 Task: Filter the search "javascript" by the date pushed "200".
Action: Mouse moved to (864, 89)
Screenshot: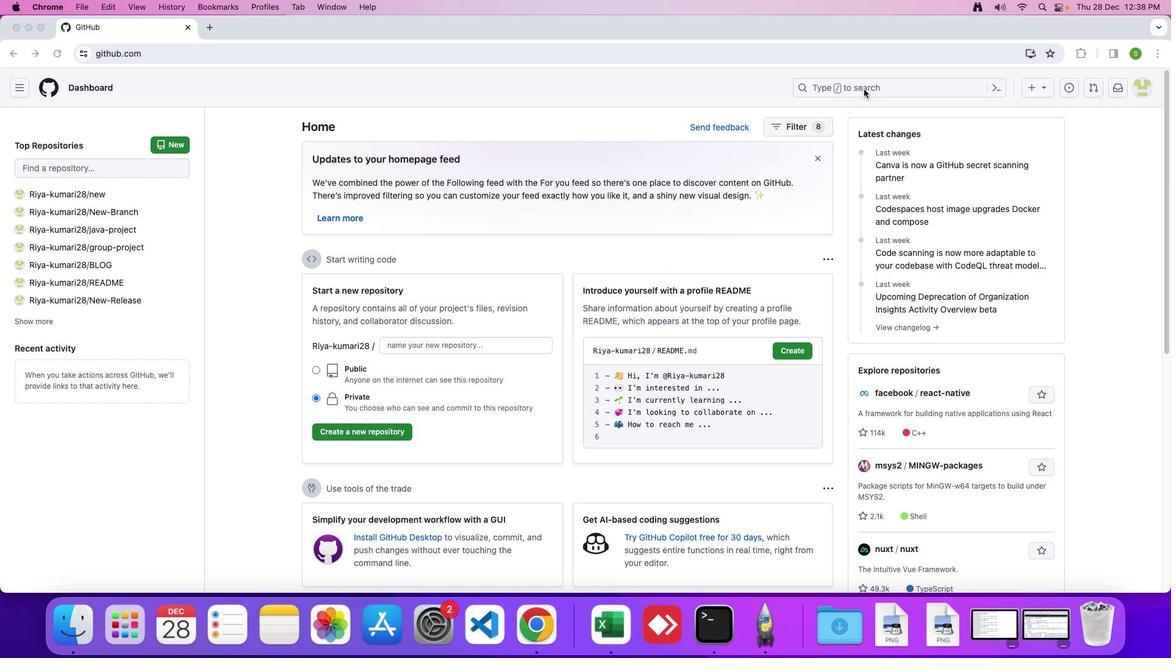 
Action: Mouse pressed left at (864, 89)
Screenshot: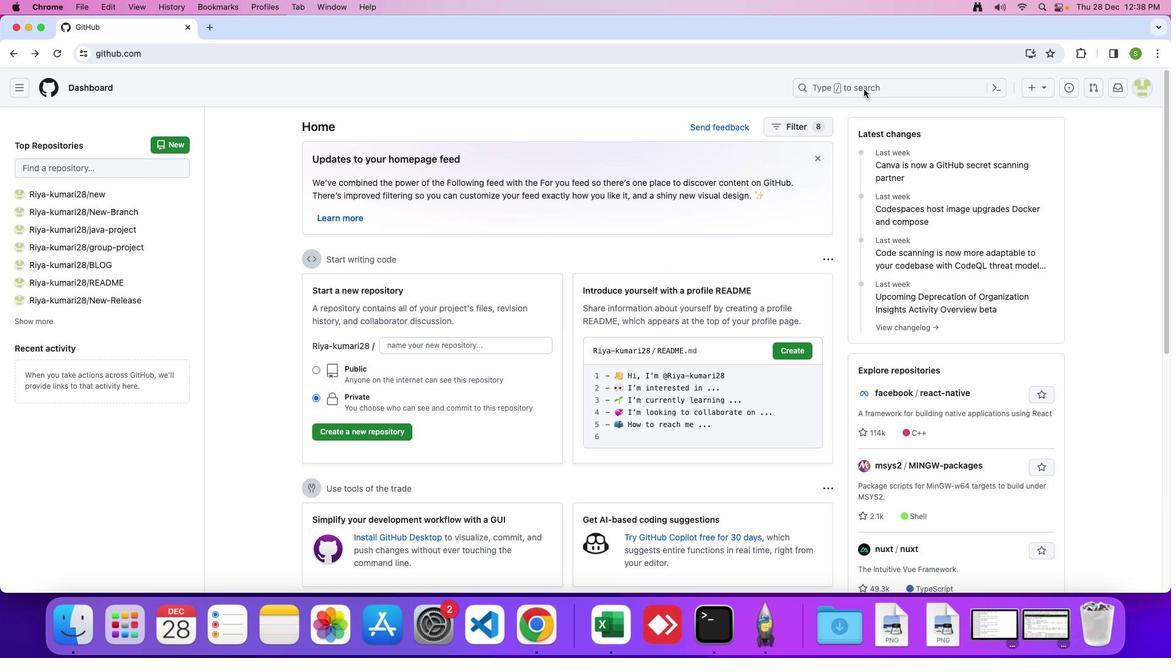 
Action: Mouse moved to (863, 89)
Screenshot: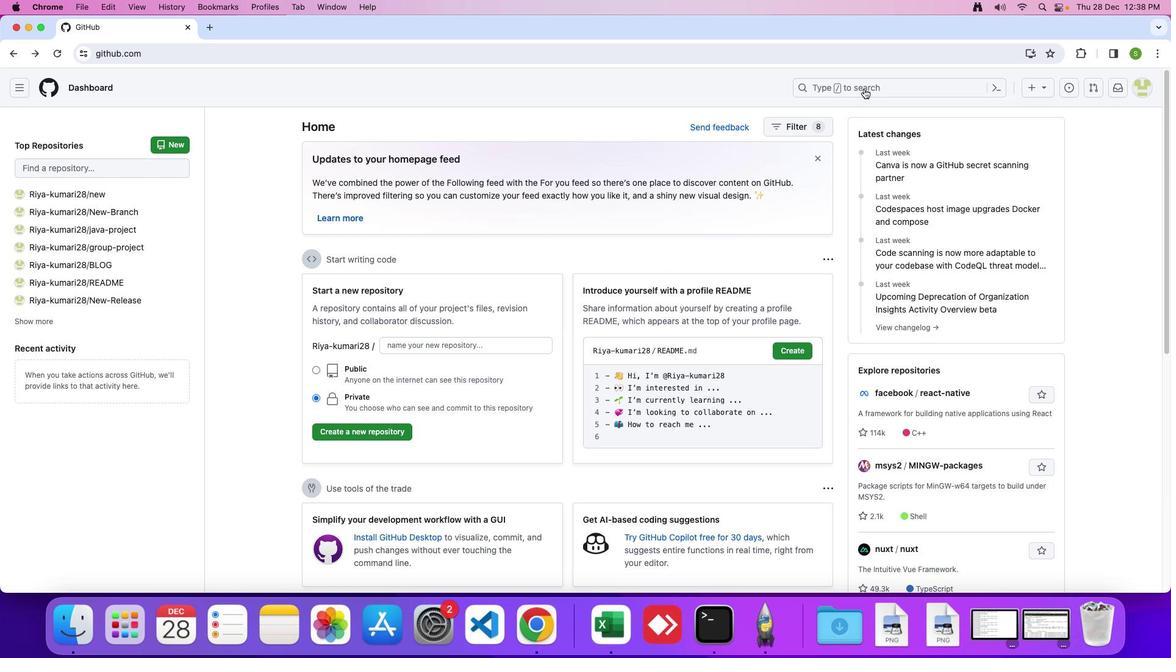 
Action: Mouse pressed left at (863, 89)
Screenshot: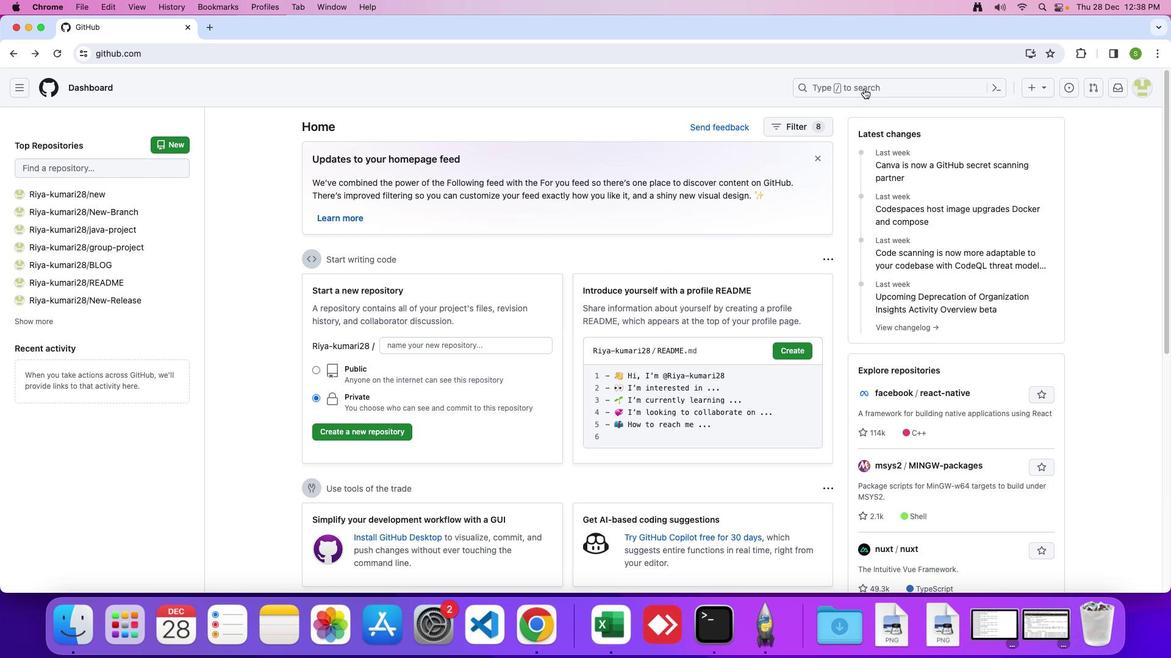 
Action: Mouse moved to (789, 88)
Screenshot: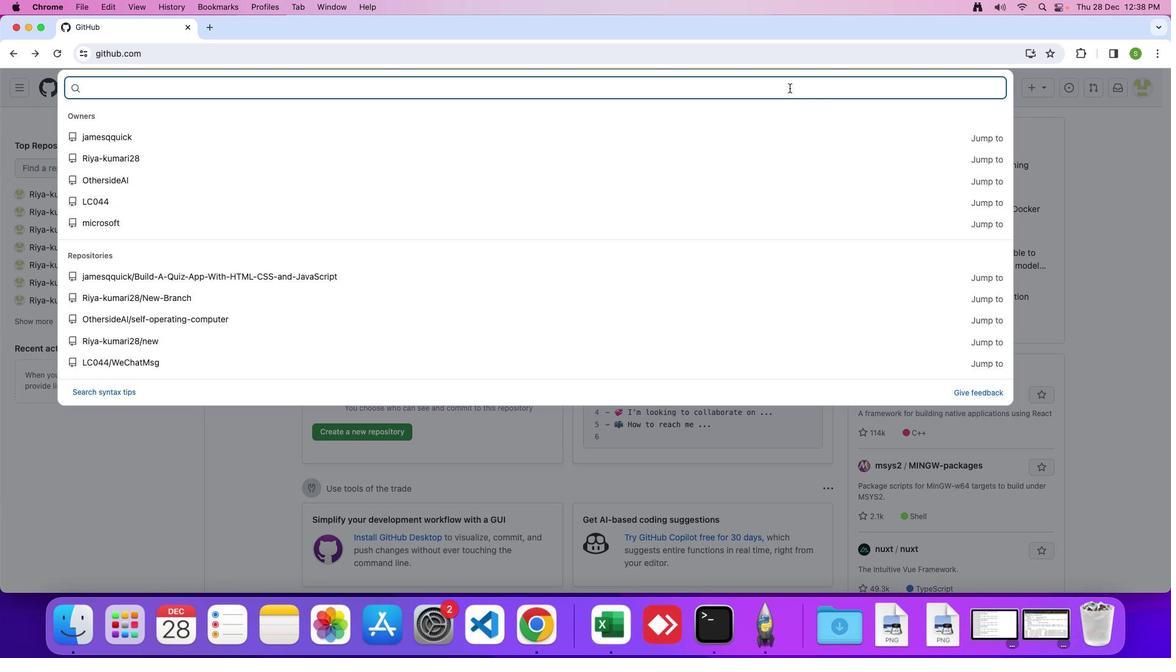 
Action: Mouse pressed left at (789, 88)
Screenshot: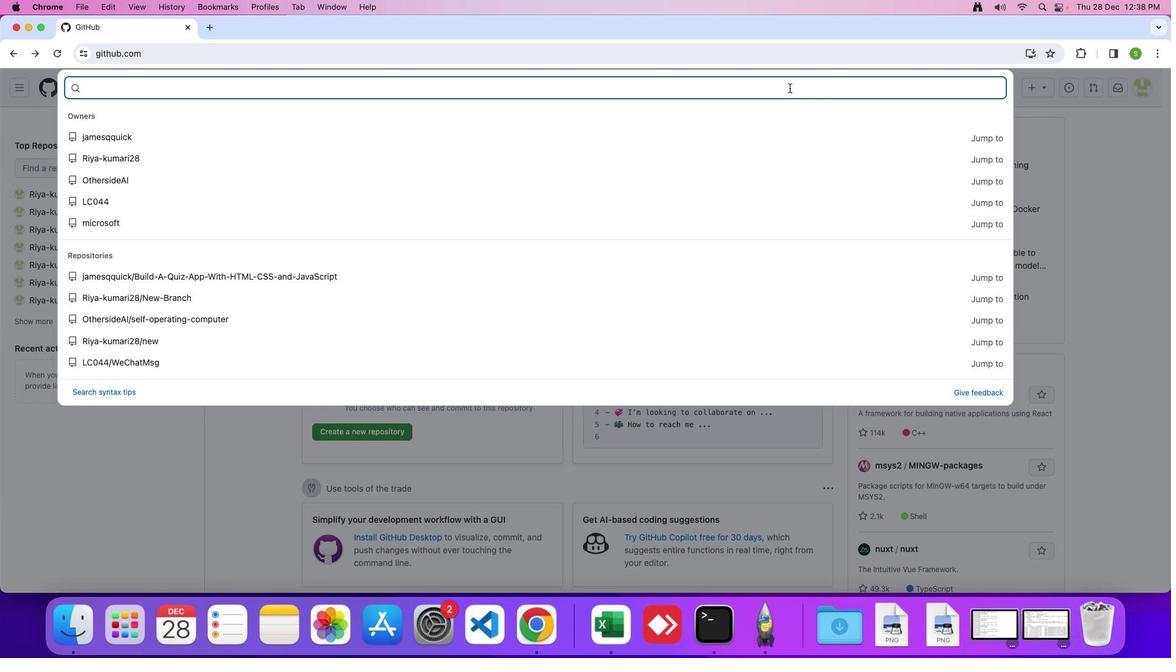 
Action: Key pressed 'J'Key.caps_lock'a''v''a''s''c''r''i''p''t'Key.enter
Screenshot: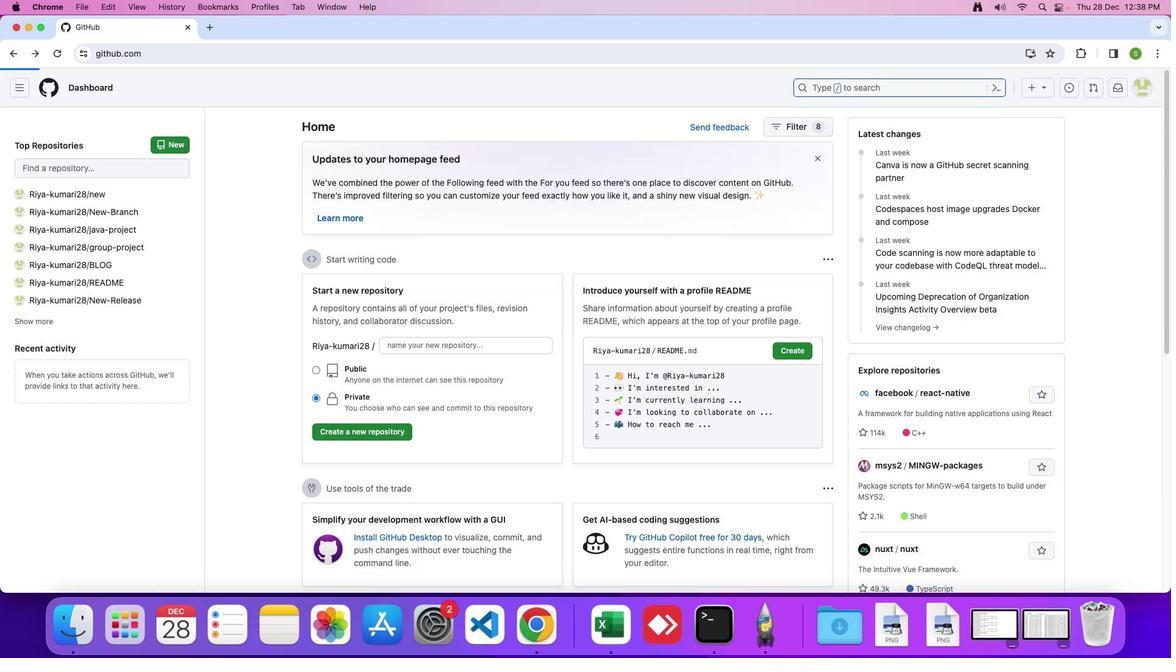 
Action: Mouse moved to (66, 363)
Screenshot: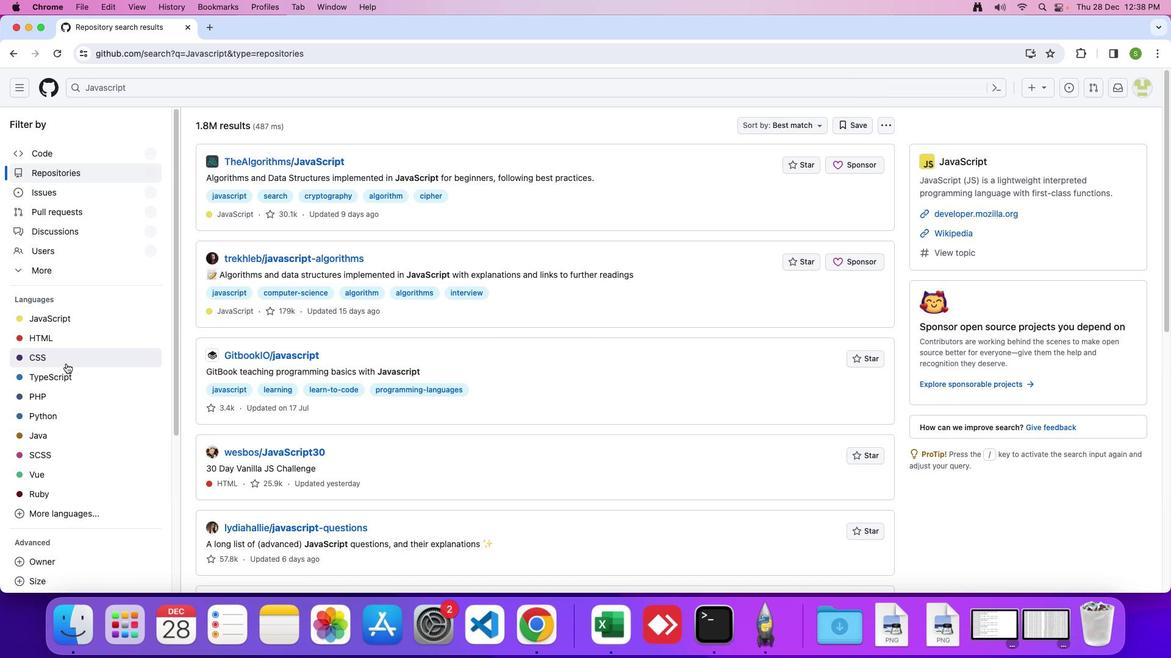 
Action: Mouse scrolled (66, 363) with delta (0, 0)
Screenshot: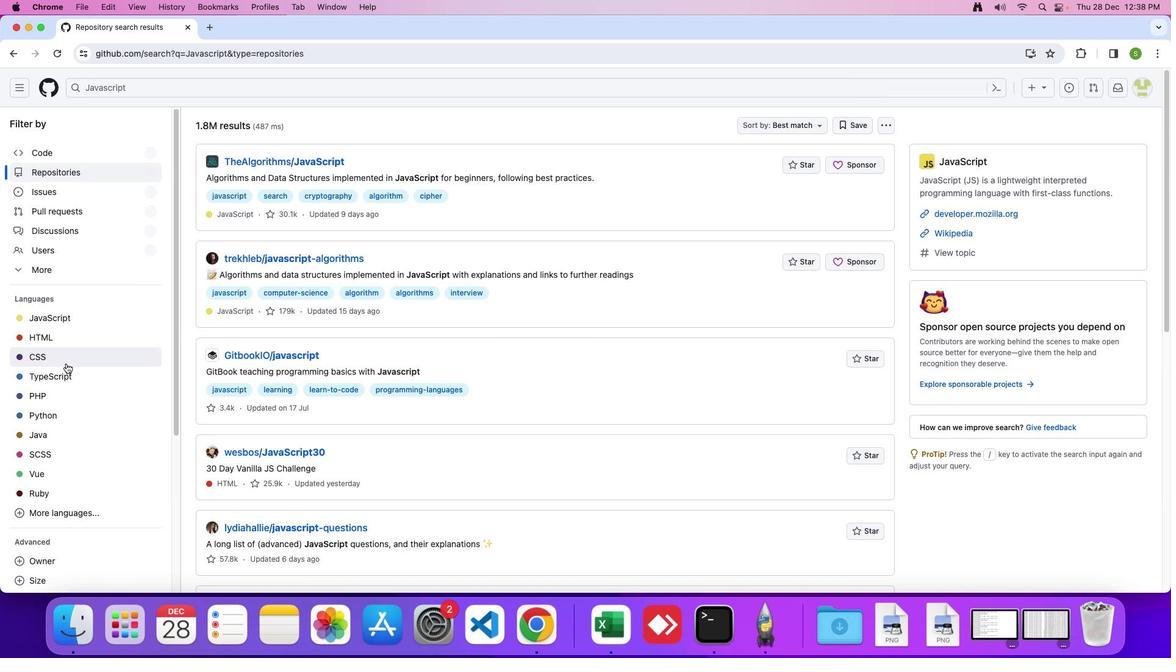 
Action: Mouse scrolled (66, 363) with delta (0, 0)
Screenshot: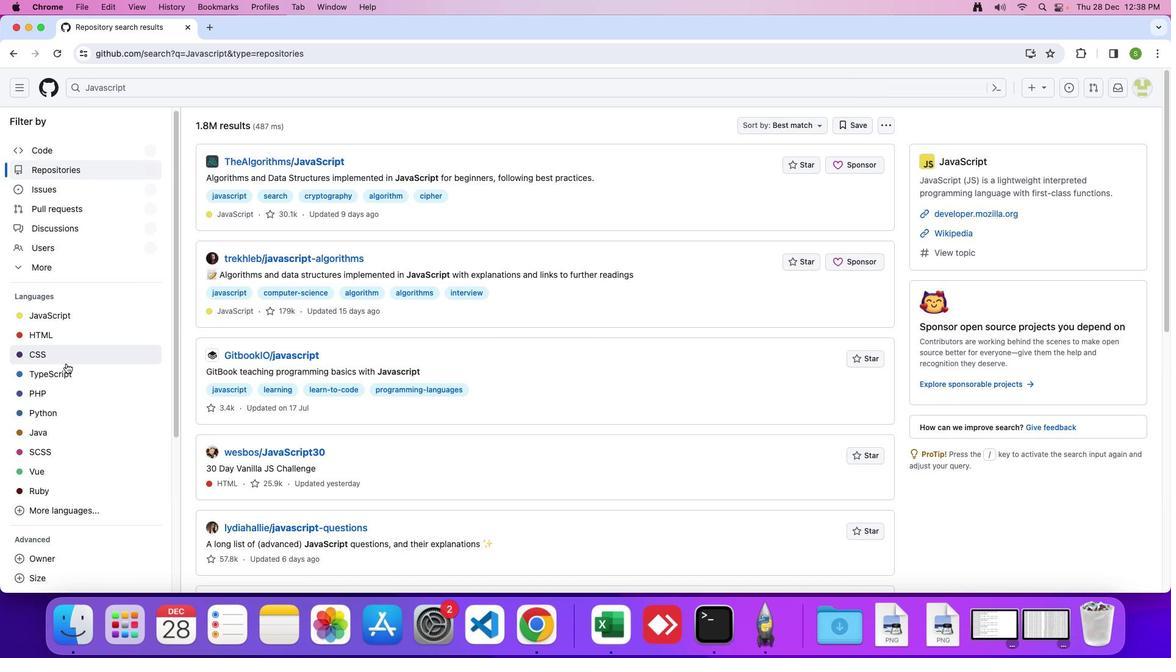 
Action: Mouse scrolled (66, 363) with delta (0, 0)
Screenshot: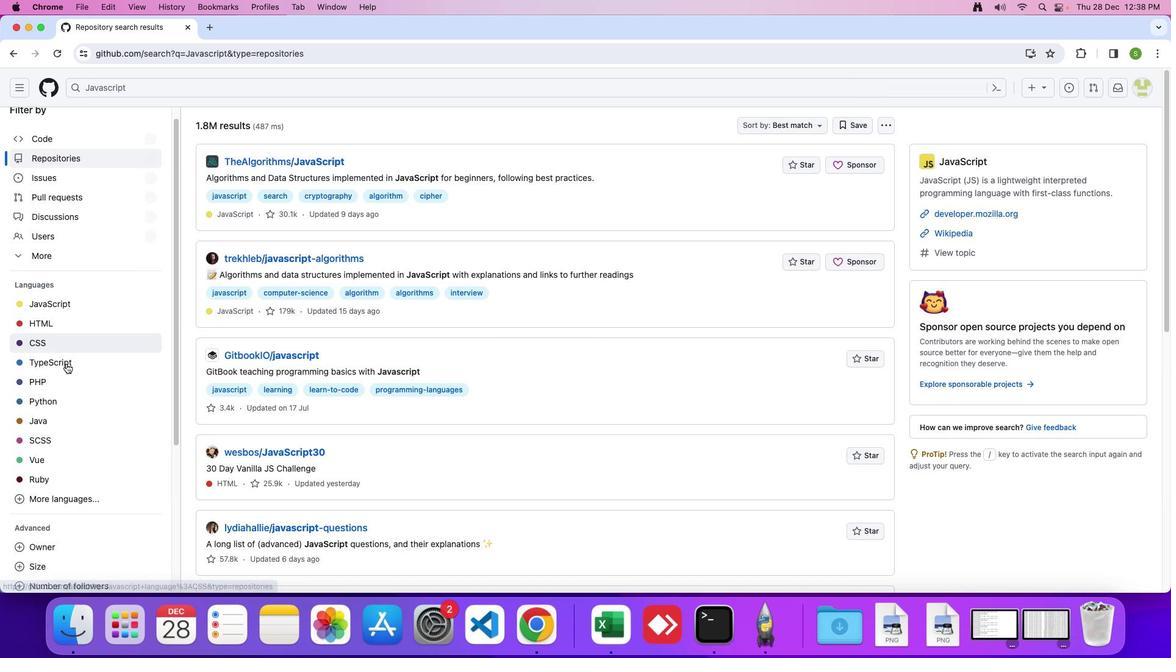 
Action: Mouse scrolled (66, 363) with delta (0, 0)
Screenshot: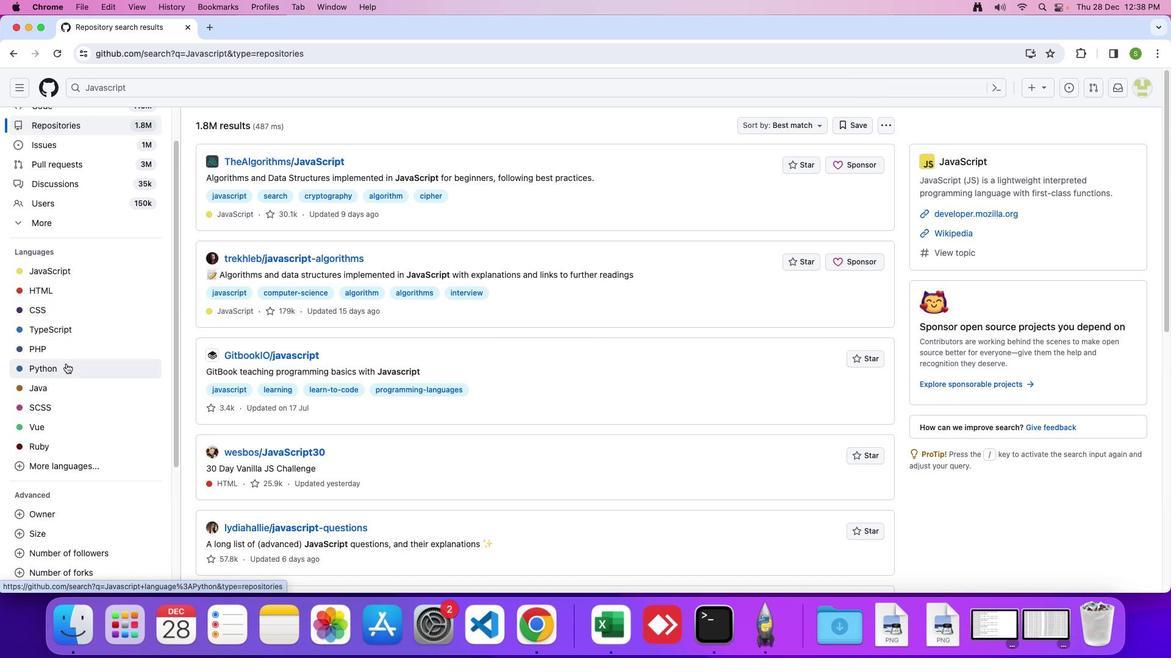
Action: Mouse scrolled (66, 363) with delta (0, 0)
Screenshot: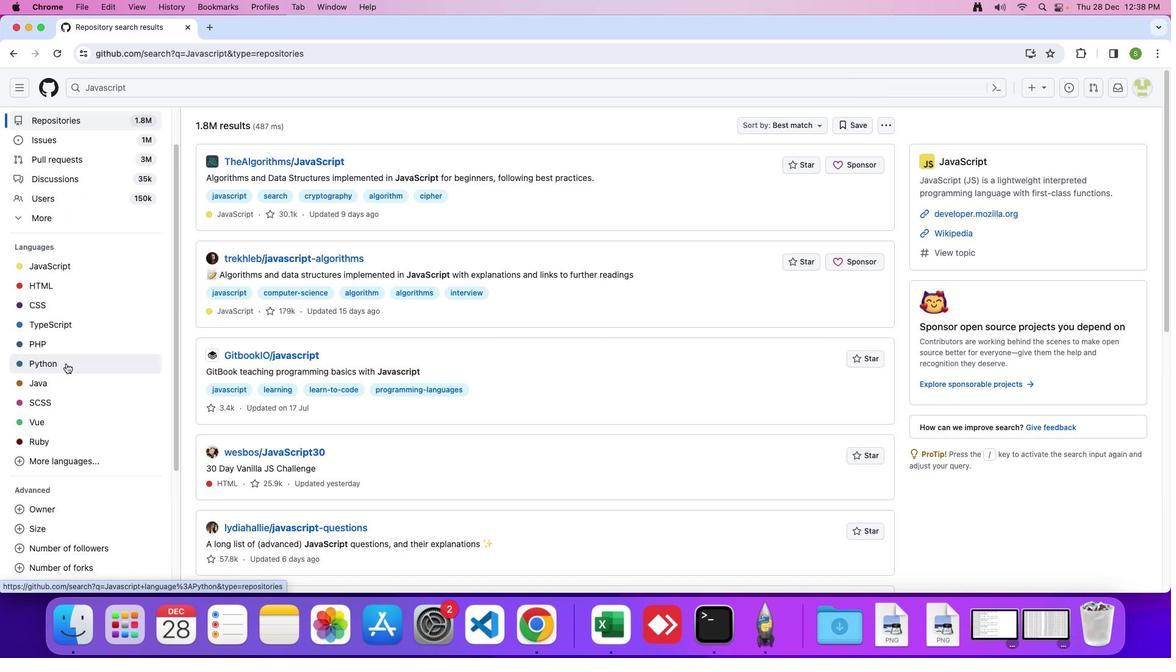 
Action: Mouse scrolled (66, 363) with delta (0, 0)
Screenshot: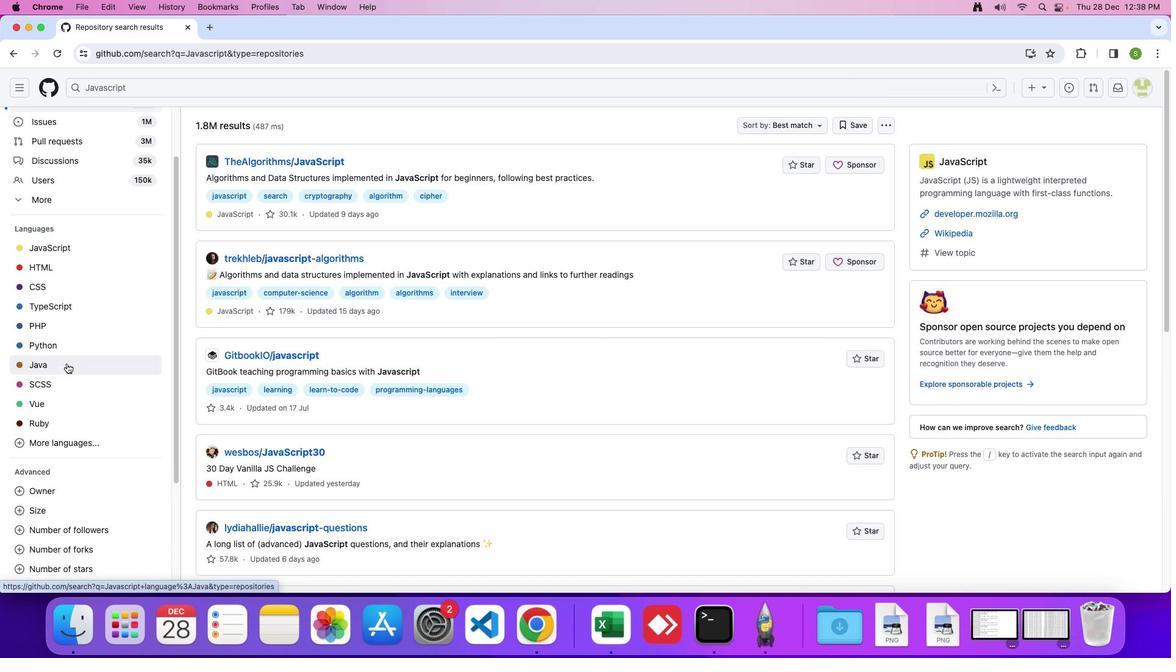 
Action: Mouse moved to (66, 363)
Screenshot: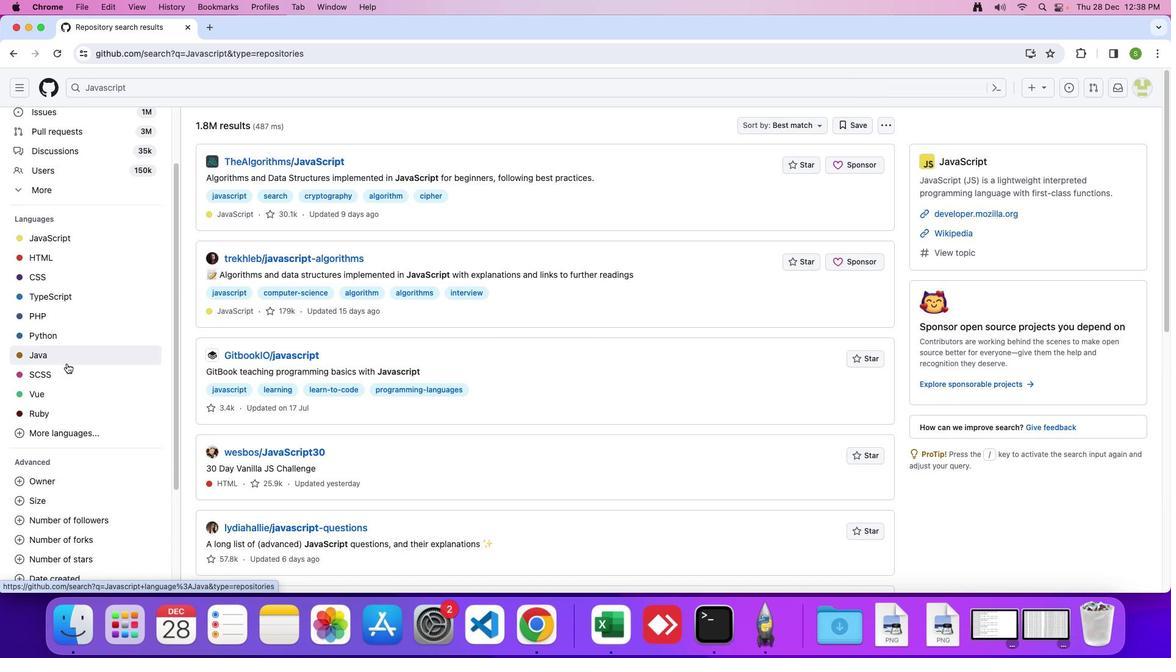 
Action: Mouse scrolled (66, 363) with delta (0, 0)
Screenshot: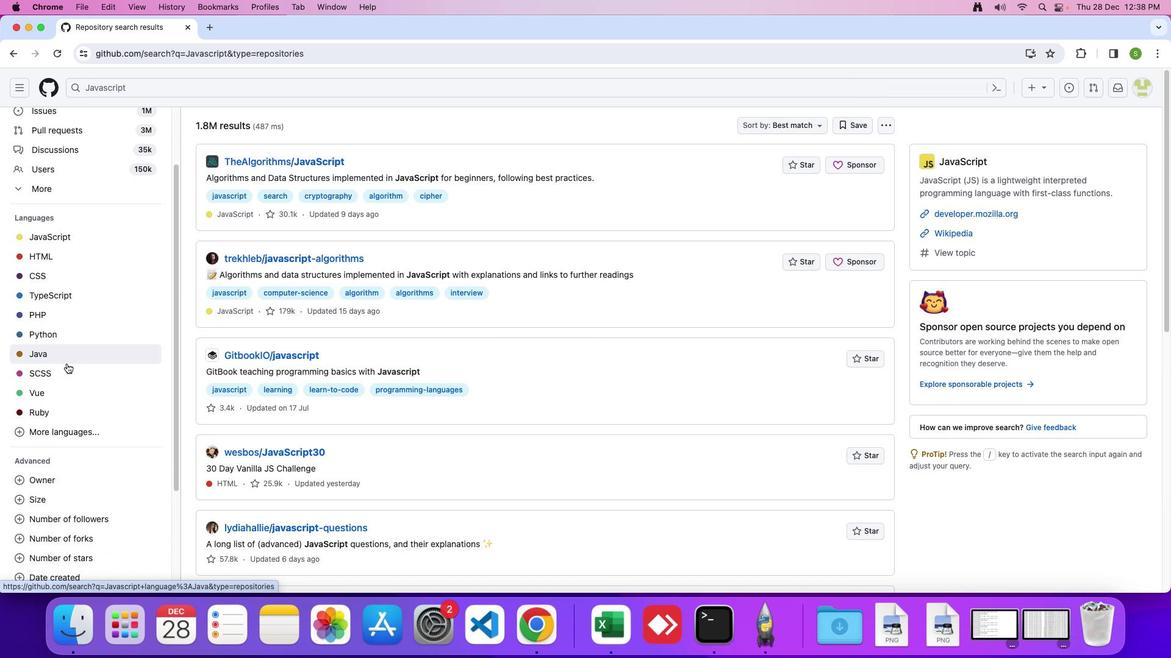 
Action: Mouse scrolled (66, 363) with delta (0, 0)
Screenshot: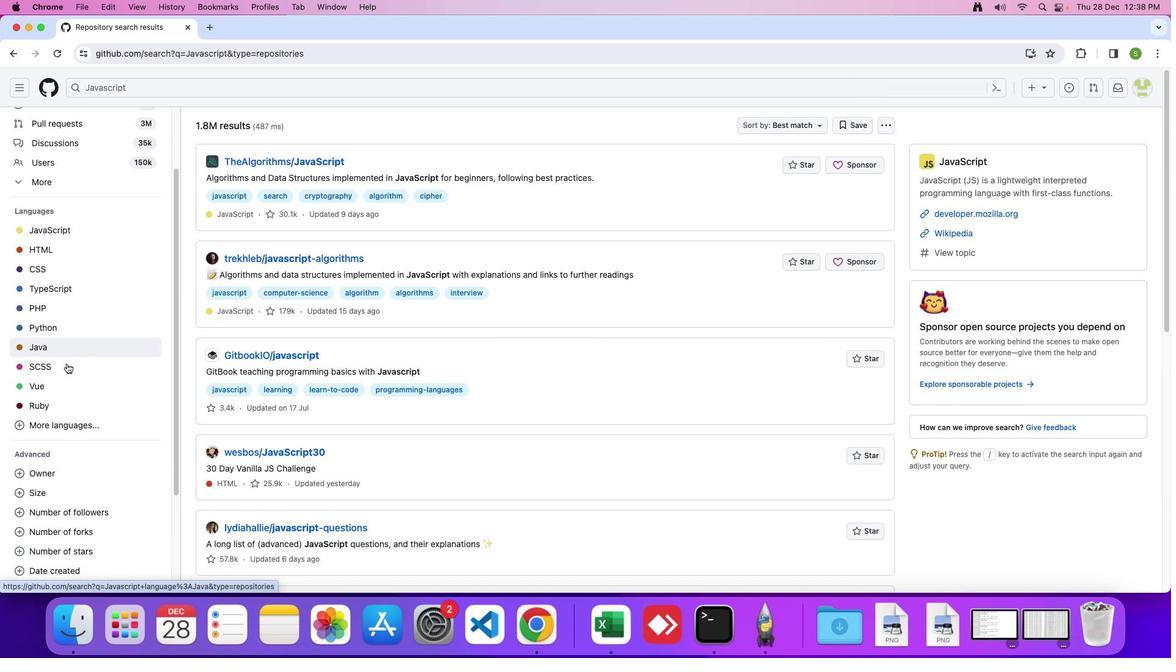 
Action: Mouse moved to (66, 363)
Screenshot: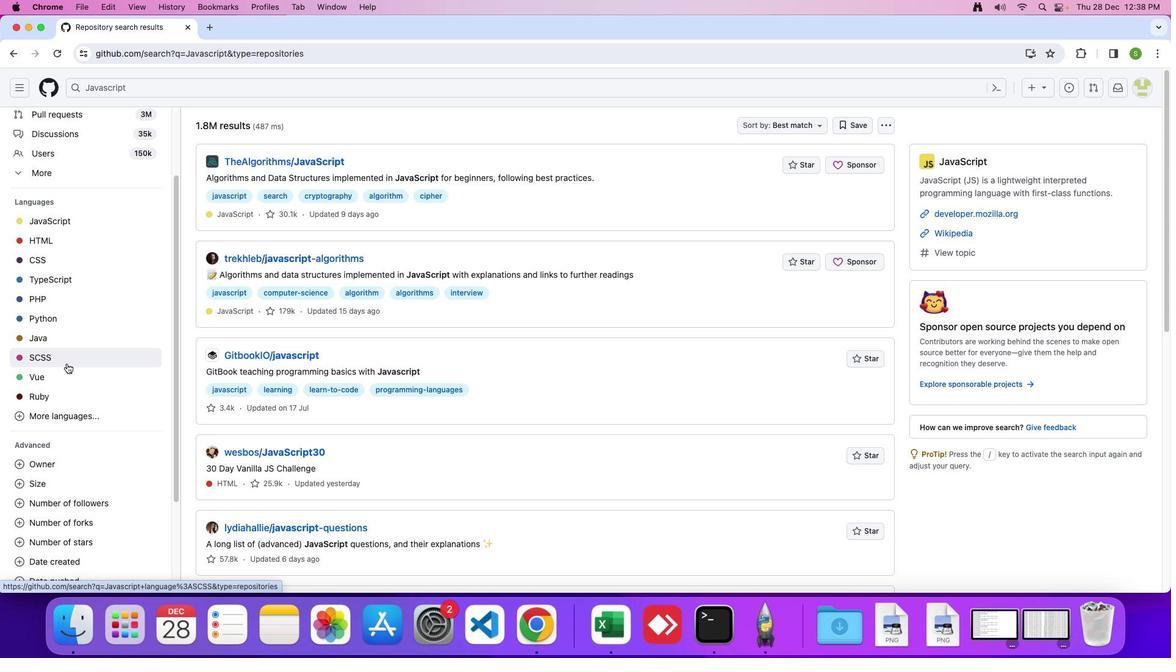 
Action: Mouse scrolled (66, 363) with delta (0, 0)
Screenshot: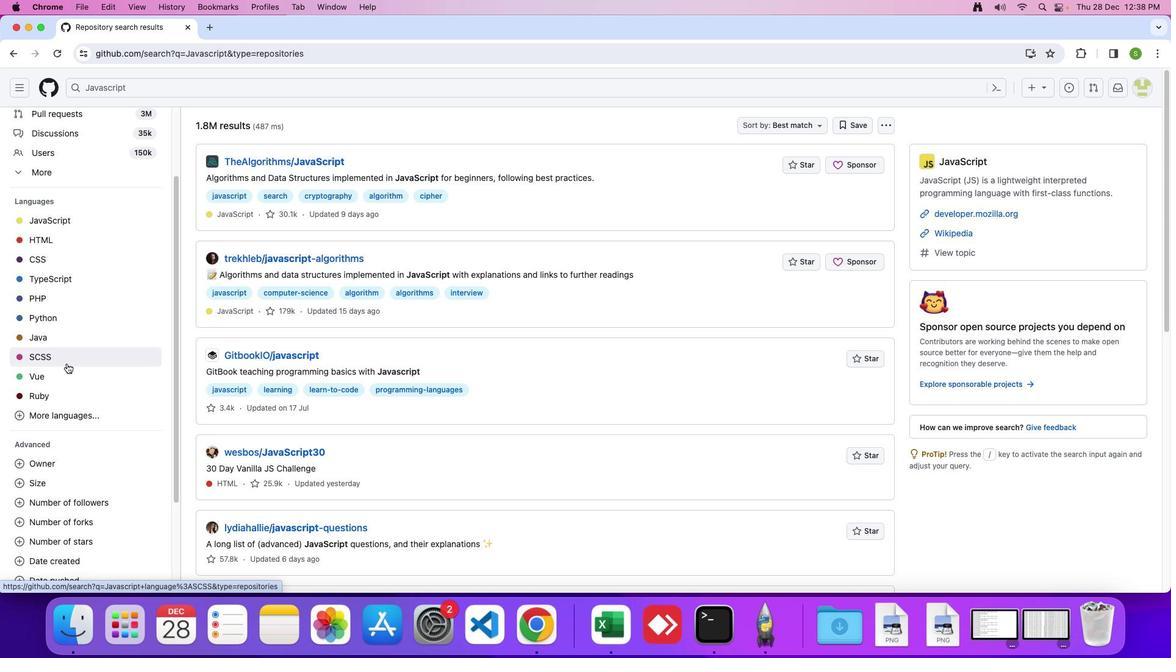 
Action: Mouse scrolled (66, 363) with delta (0, 0)
Screenshot: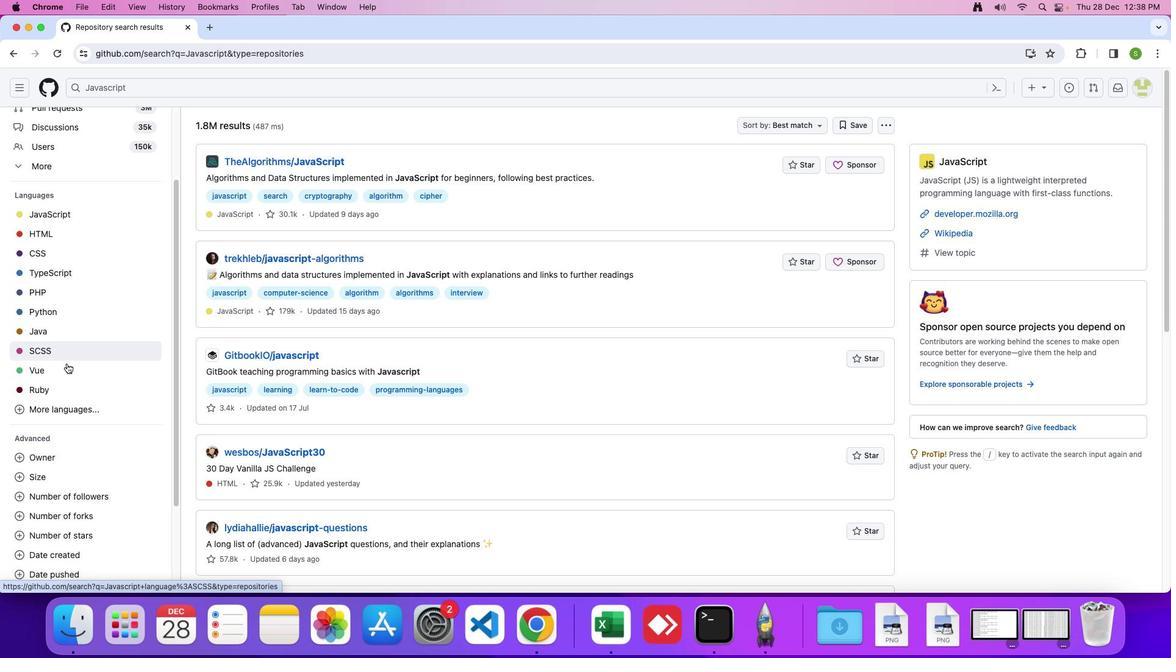 
Action: Mouse scrolled (66, 363) with delta (0, 0)
Screenshot: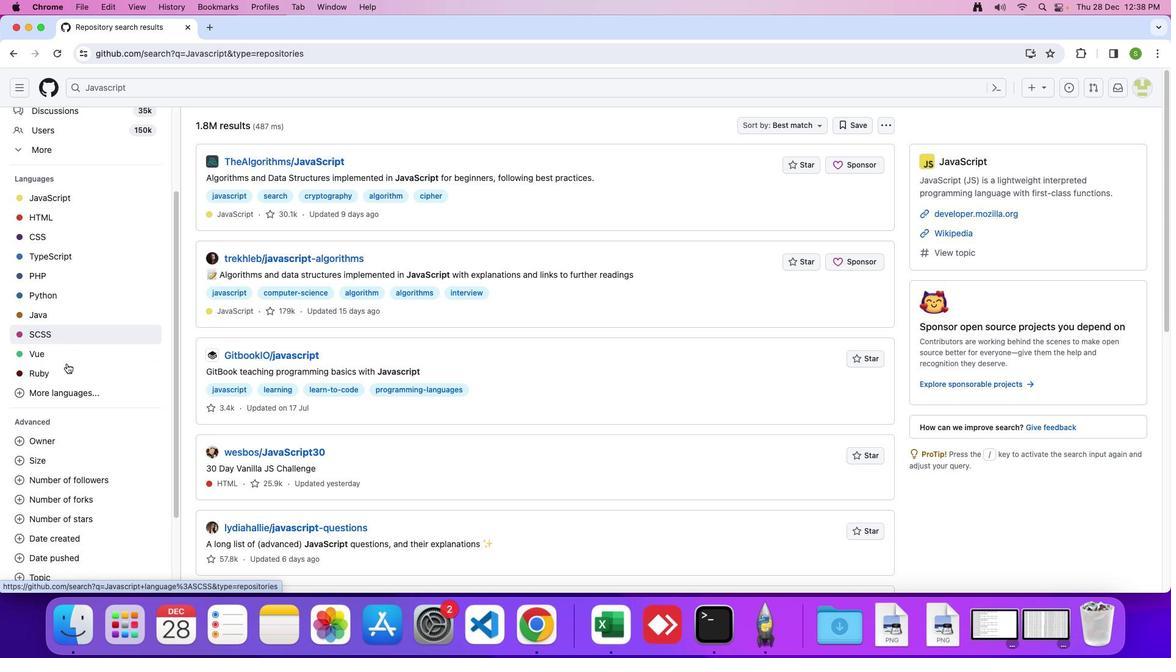 
Action: Mouse scrolled (66, 363) with delta (0, 0)
Screenshot: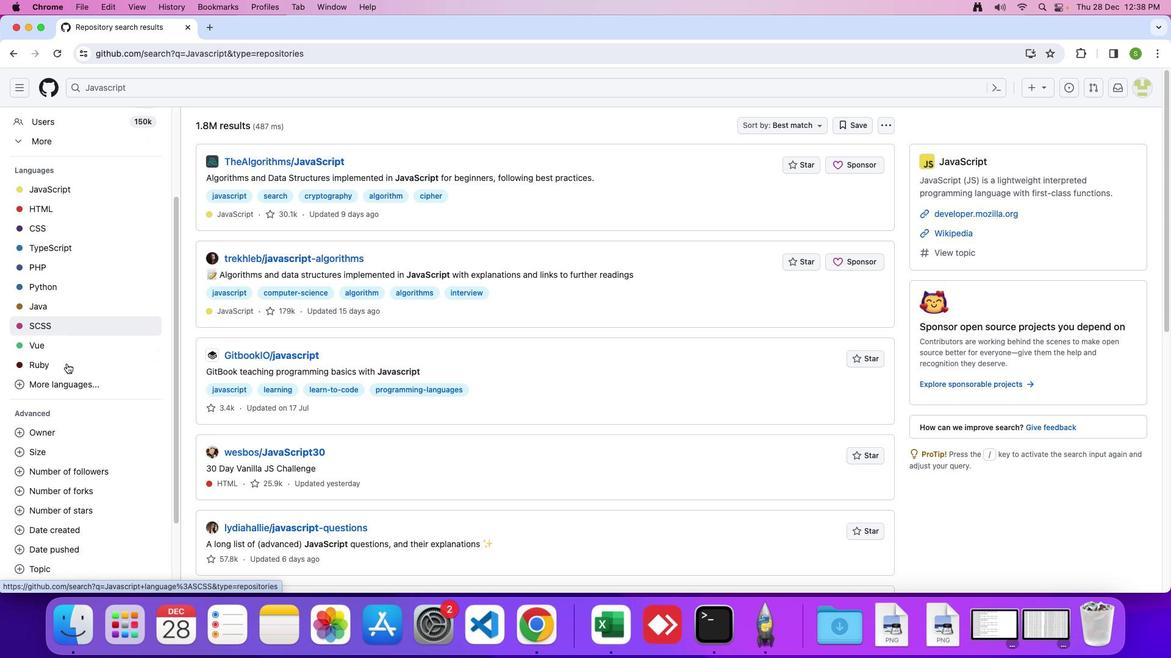 
Action: Mouse scrolled (66, 363) with delta (0, -1)
Screenshot: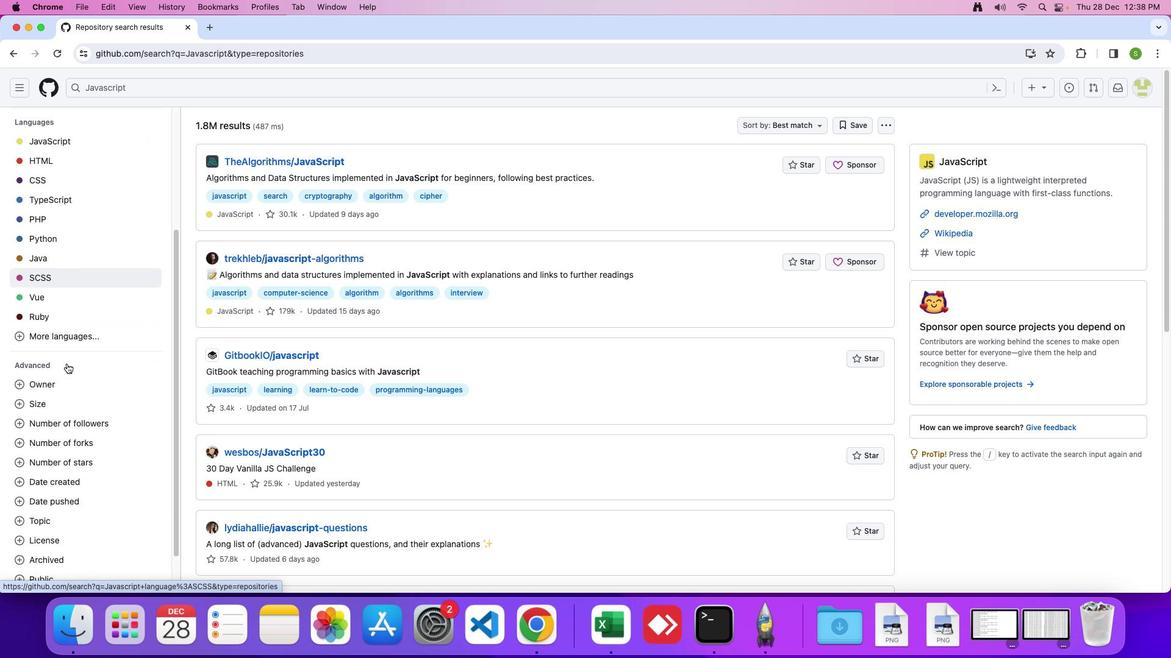 
Action: Mouse moved to (65, 363)
Screenshot: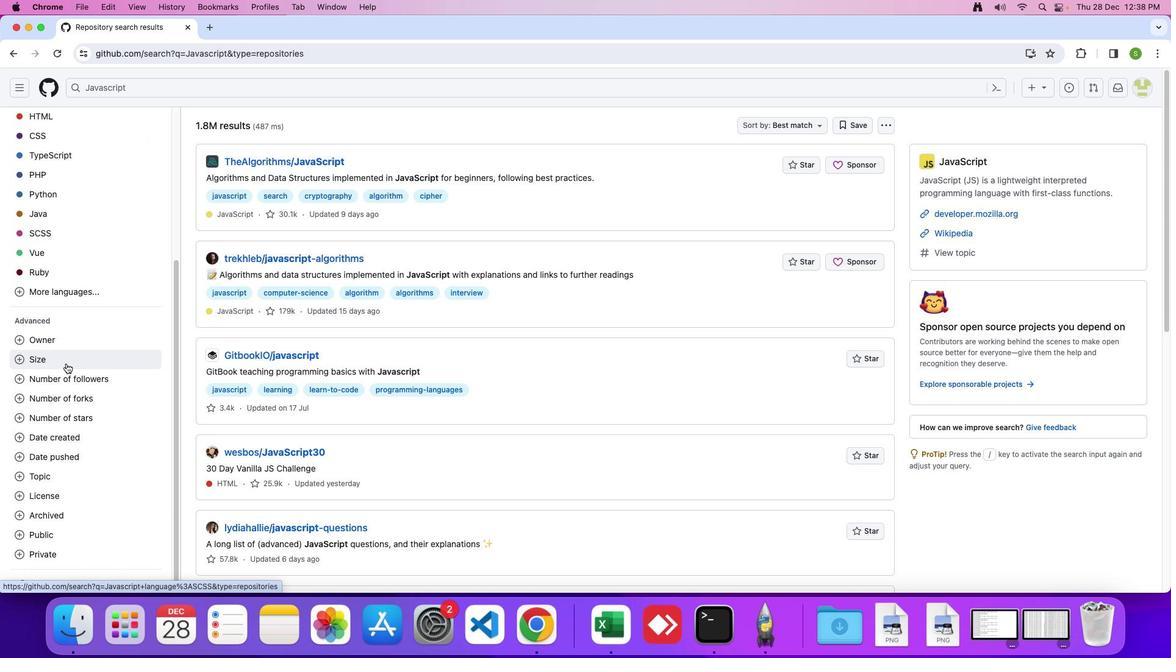 
Action: Mouse scrolled (65, 363) with delta (0, 0)
Screenshot: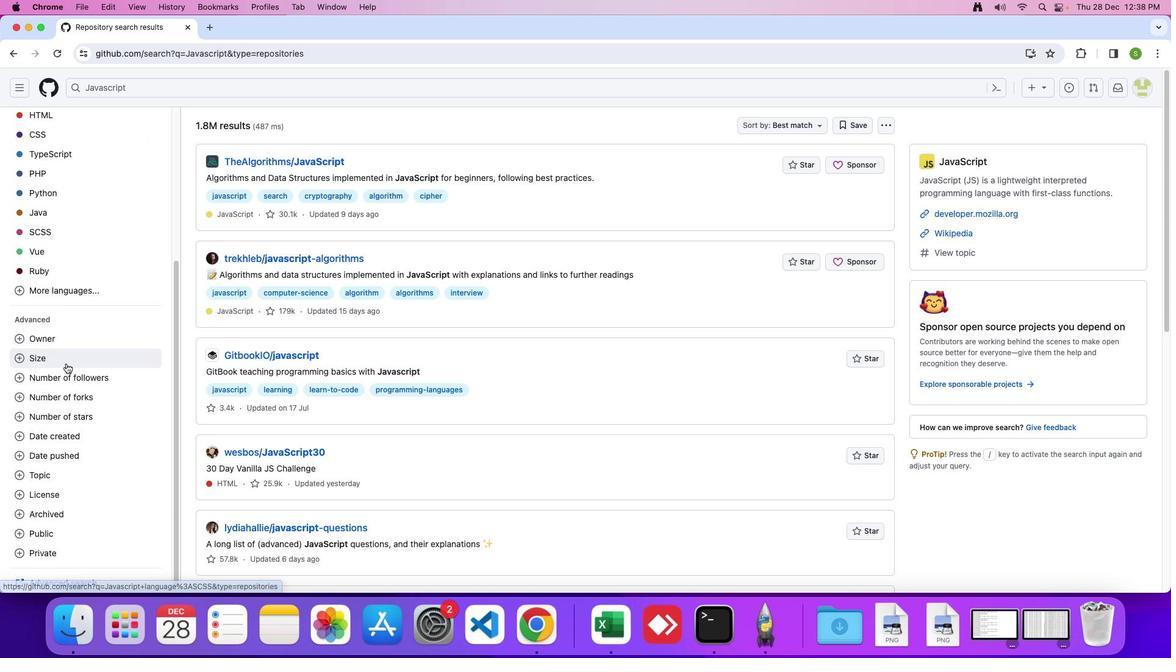 
Action: Mouse scrolled (65, 363) with delta (0, 0)
Screenshot: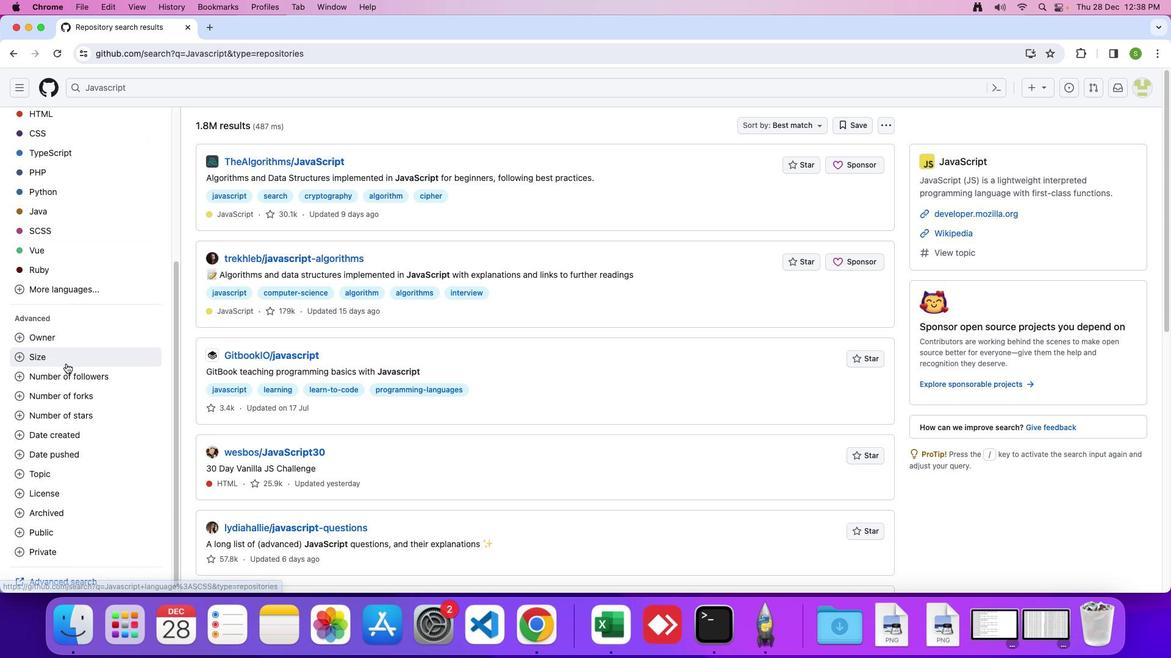 
Action: Mouse scrolled (65, 363) with delta (0, -1)
Screenshot: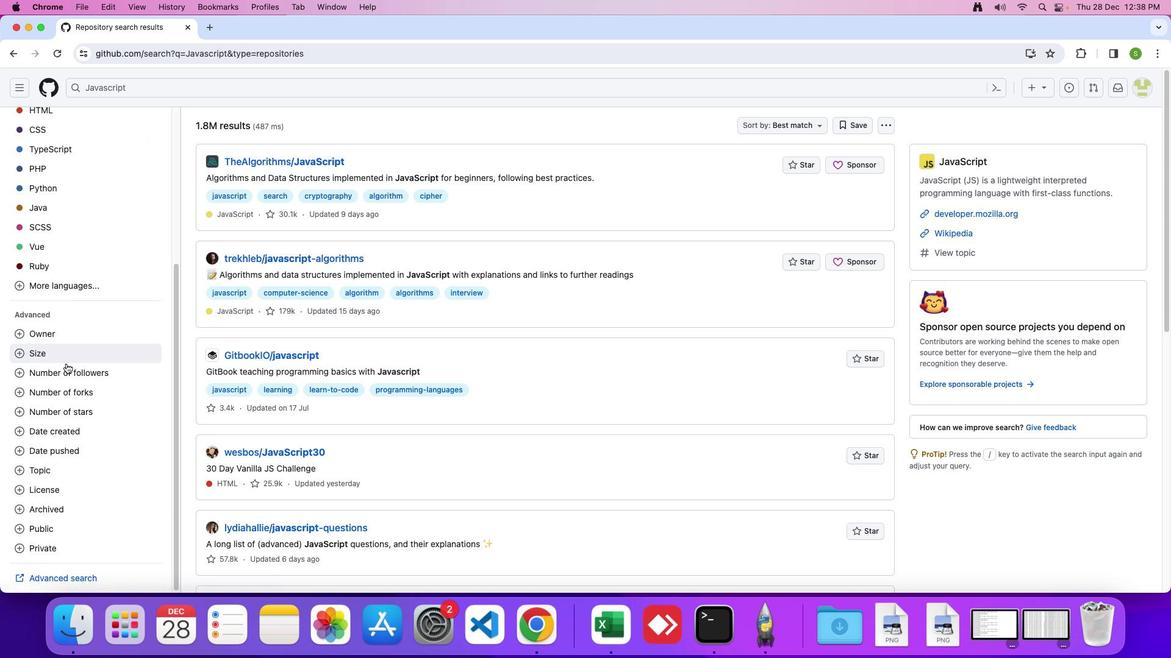 
Action: Mouse moved to (42, 451)
Screenshot: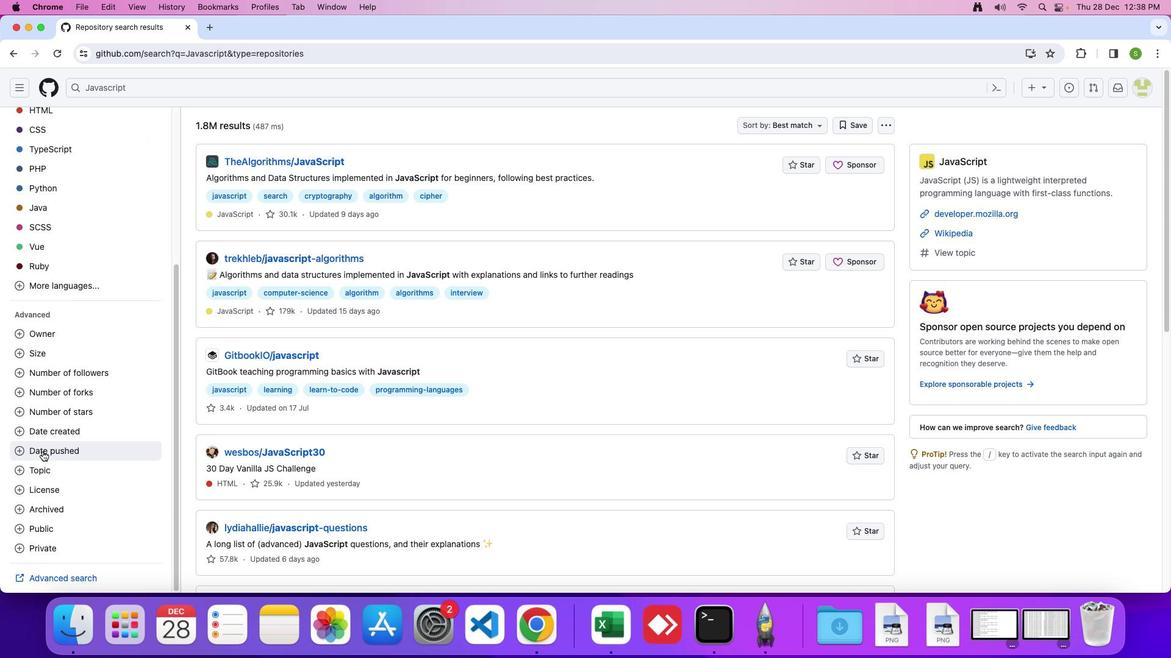 
Action: Mouse pressed left at (42, 451)
Screenshot: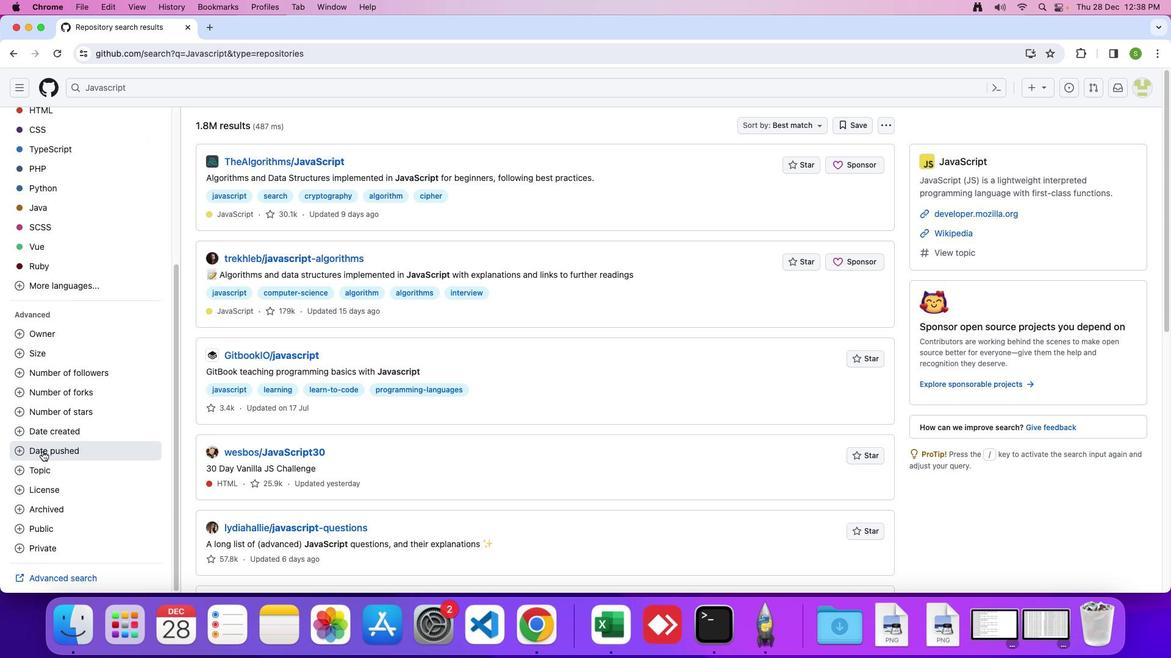 
Action: Mouse moved to (419, 377)
Screenshot: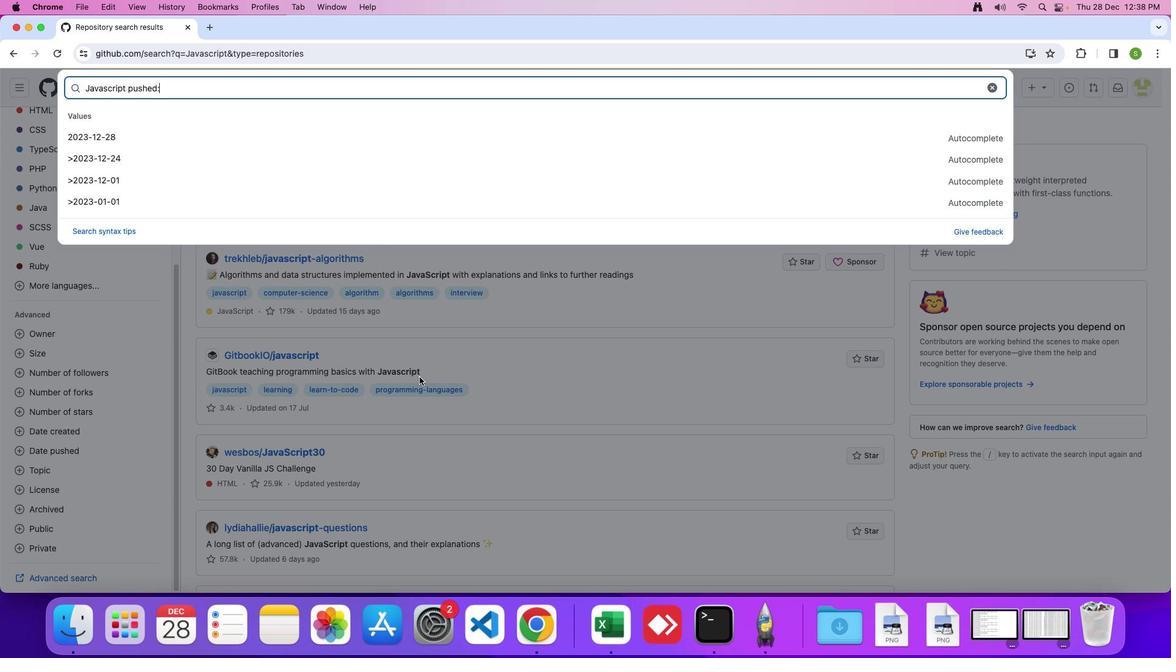
Action: Key pressed '2''0''0'Key.enter
Screenshot: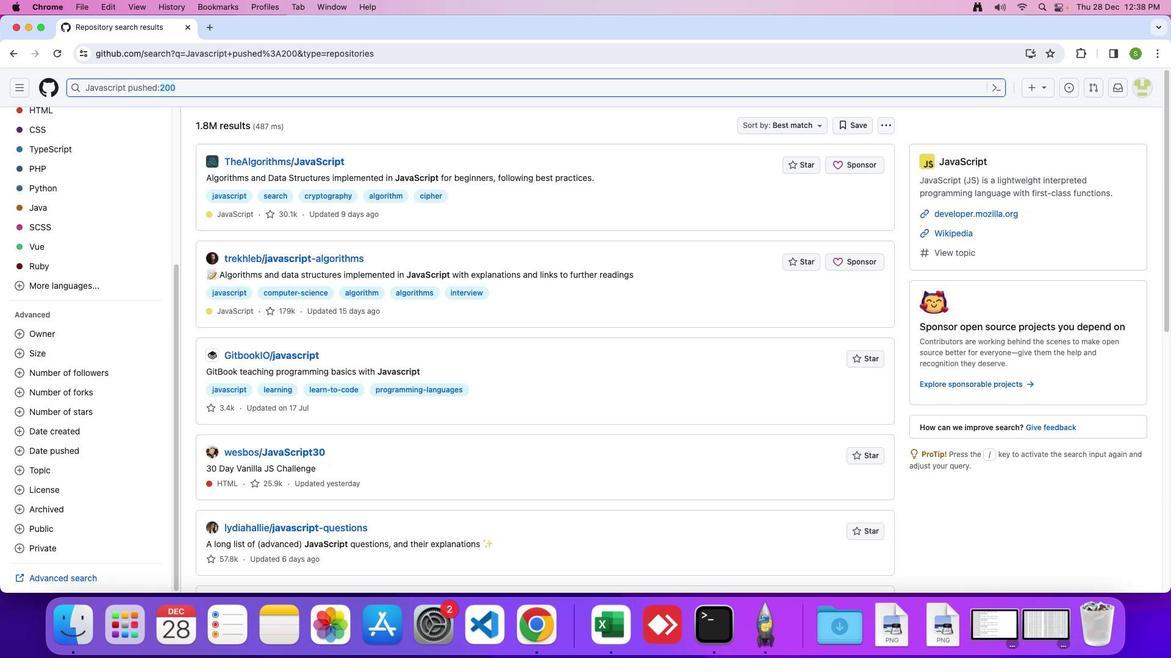 
